 Task: Start in the project ArtiZen the sprint 'Security Hardening Sprint', with a duration of 2 weeks. Start in the project ArtiZen the sprint 'Security Hardening Sprint', with a duration of 1 week. Start in the project ArtiZen the sprint 'Security Hardening Sprint', with a duration of 3 weeks
Action: Mouse moved to (195, 53)
Screenshot: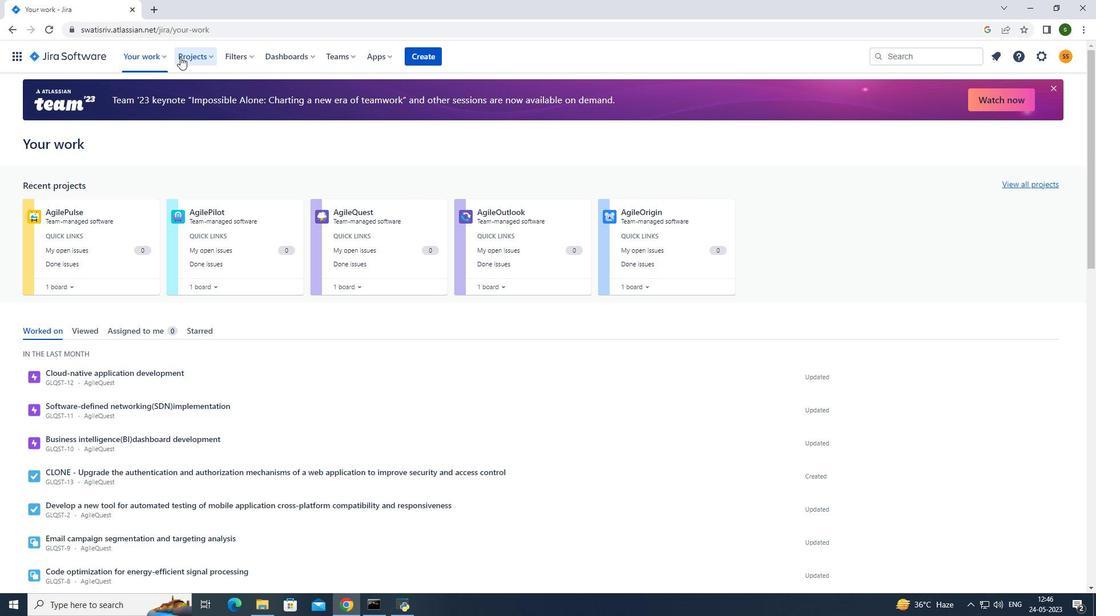 
Action: Mouse pressed left at (195, 53)
Screenshot: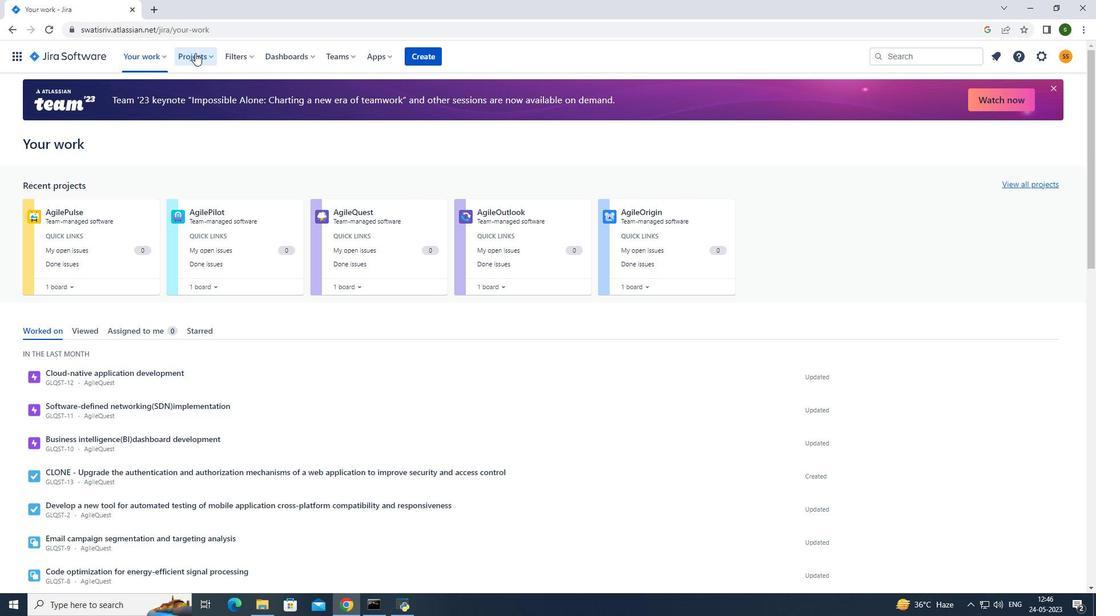 
Action: Mouse moved to (228, 105)
Screenshot: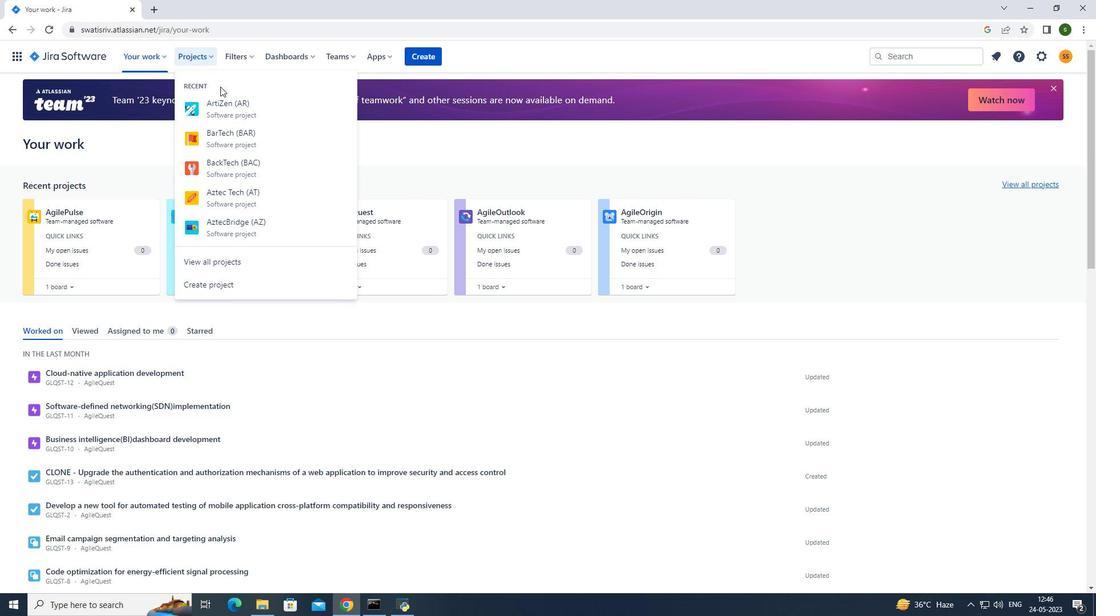 
Action: Mouse pressed left at (228, 105)
Screenshot: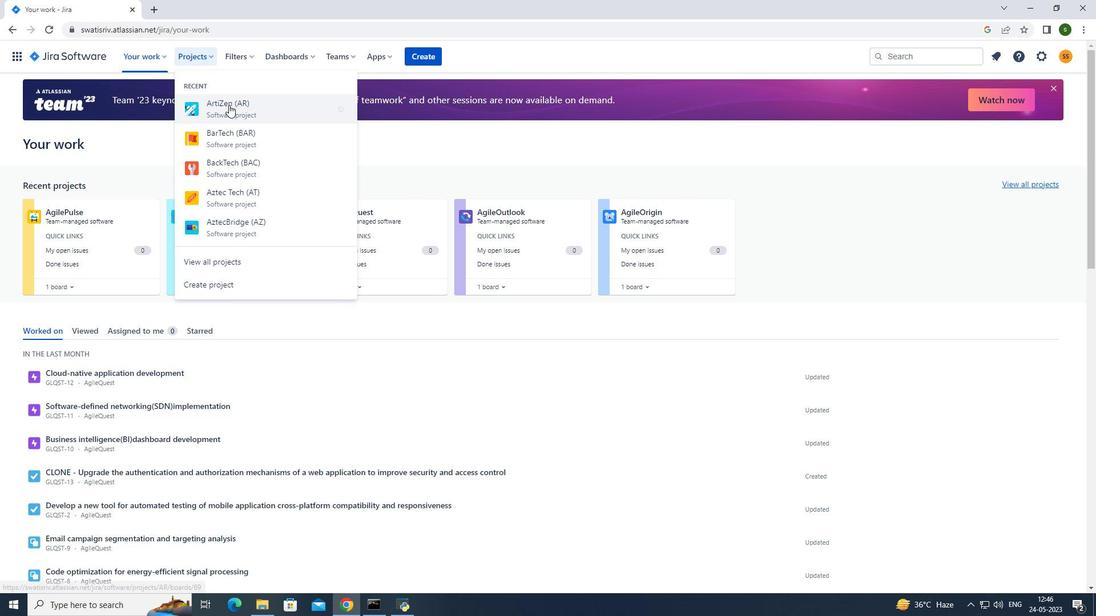 
Action: Mouse moved to (253, 397)
Screenshot: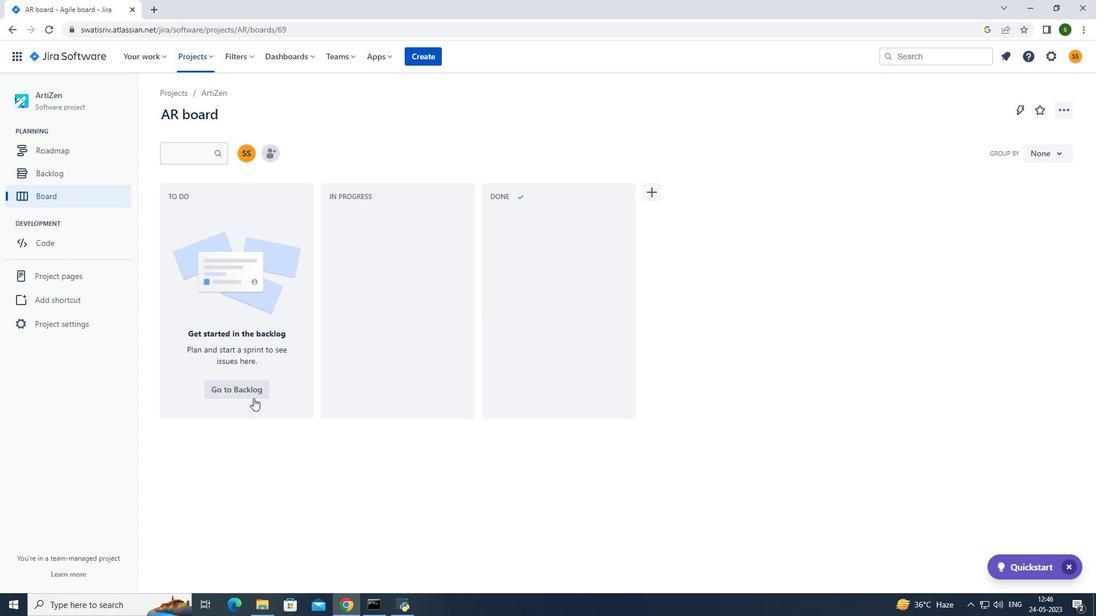 
Action: Mouse pressed left at (253, 397)
Screenshot: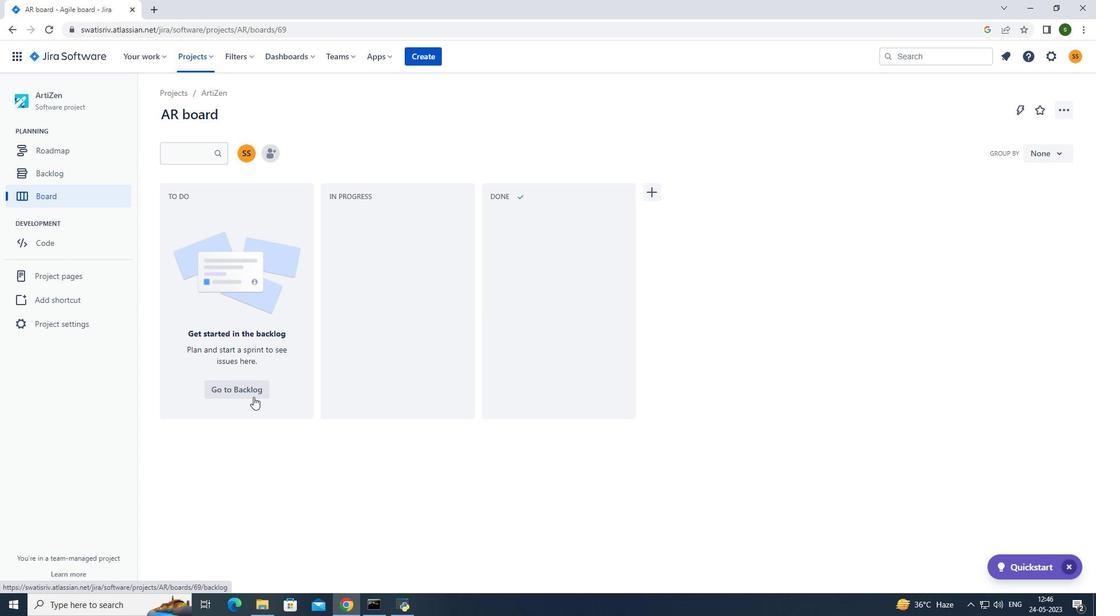 
Action: Mouse moved to (1015, 177)
Screenshot: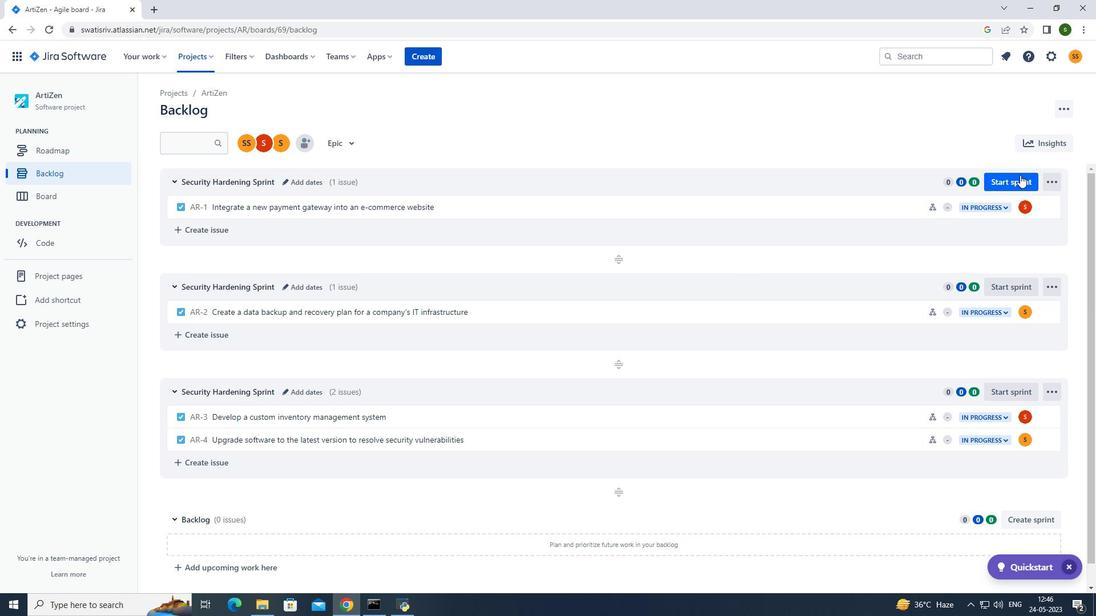 
Action: Mouse pressed left at (1015, 177)
Screenshot: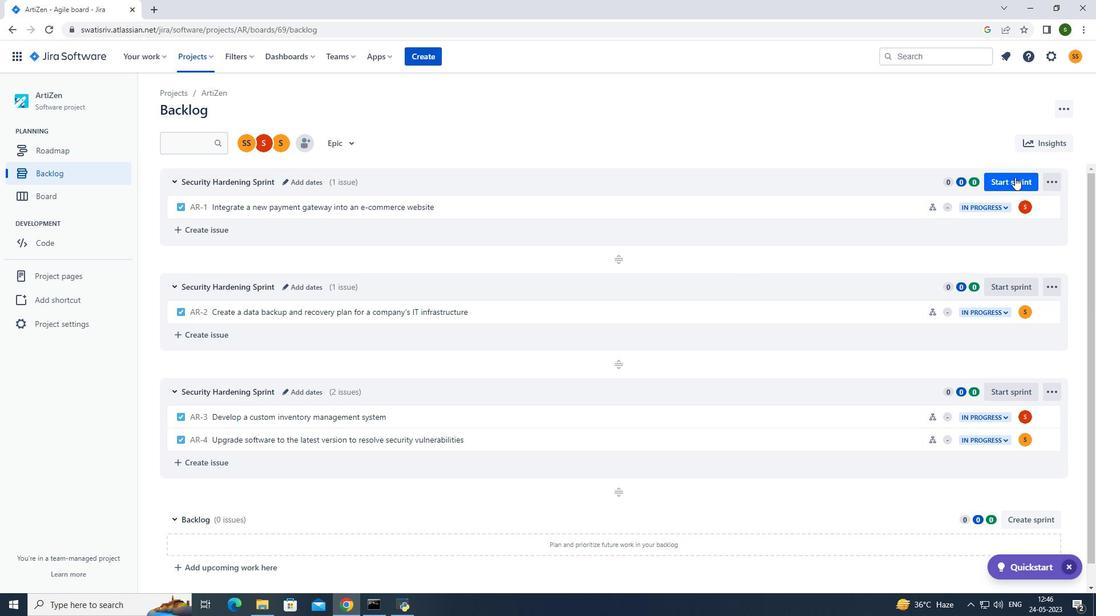 
Action: Mouse moved to (471, 206)
Screenshot: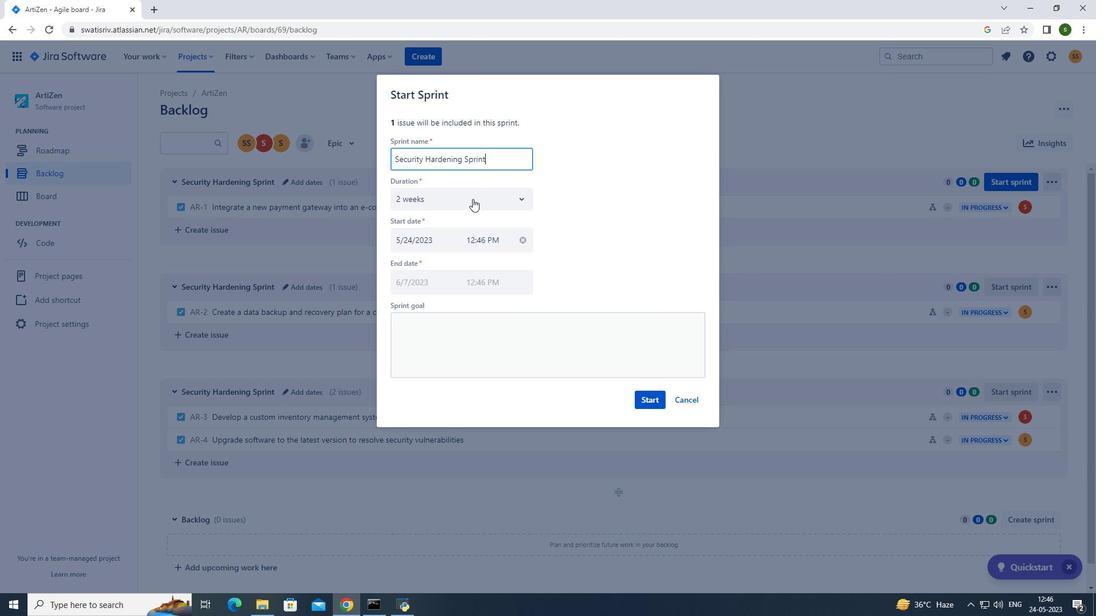 
Action: Mouse pressed left at (471, 206)
Screenshot: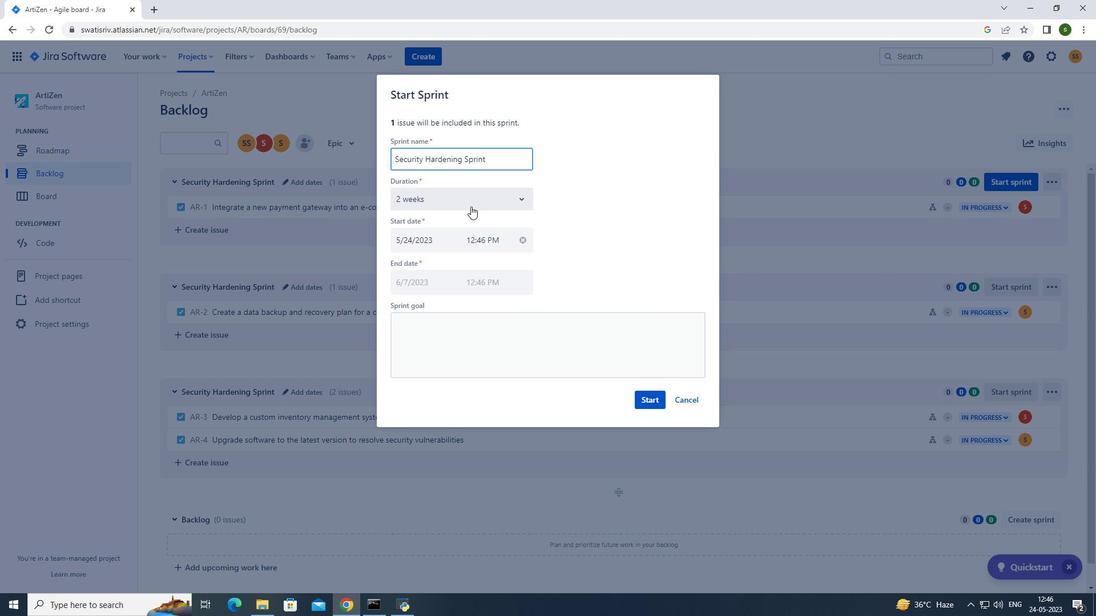 
Action: Mouse moved to (445, 248)
Screenshot: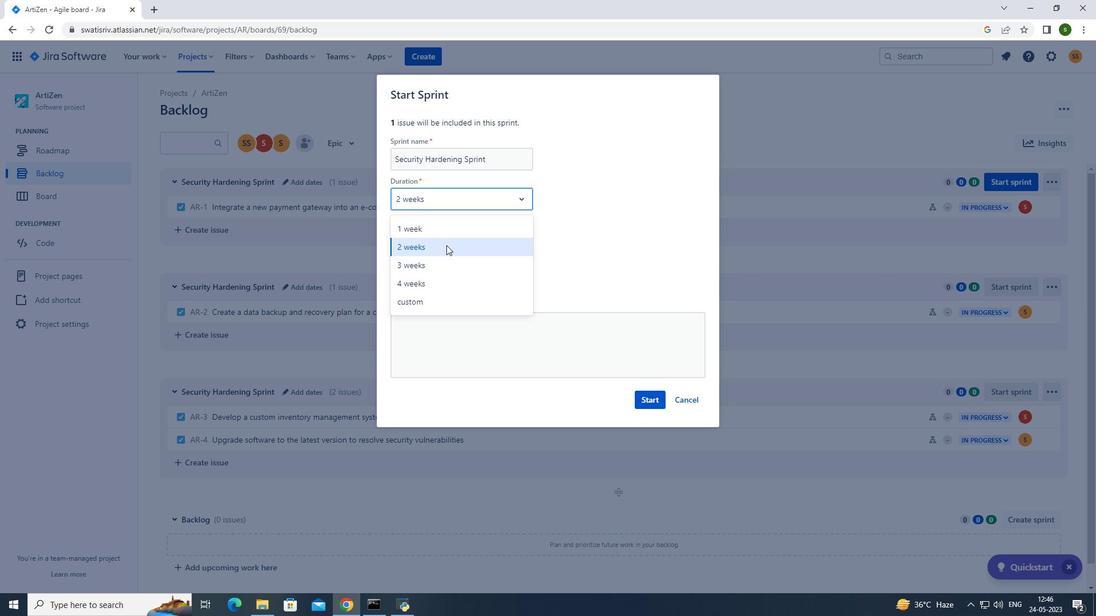 
Action: Mouse pressed left at (445, 248)
Screenshot: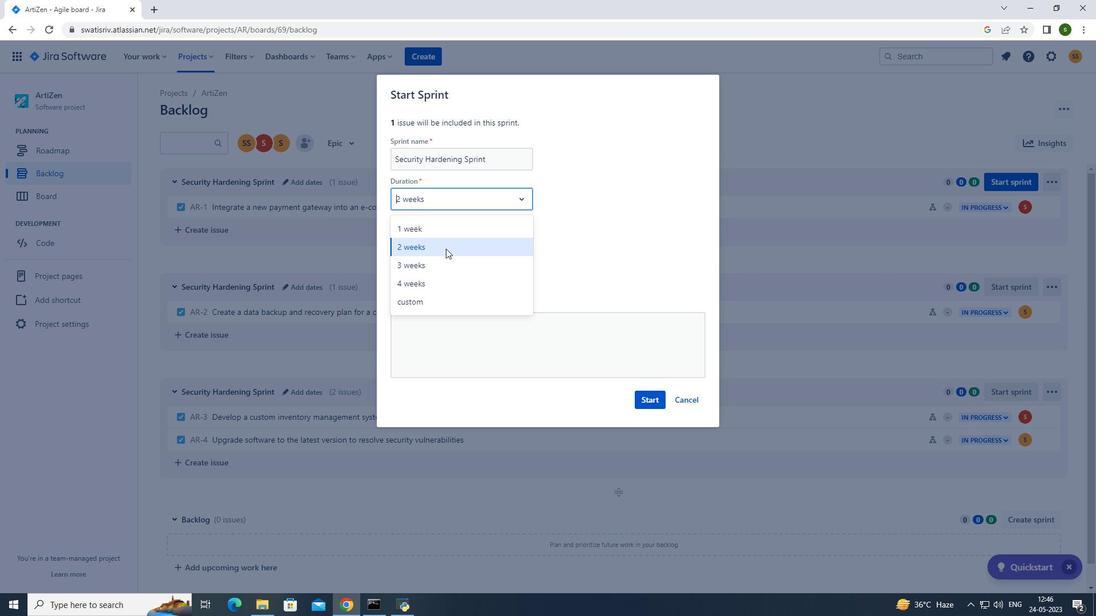 
Action: Mouse moved to (654, 399)
Screenshot: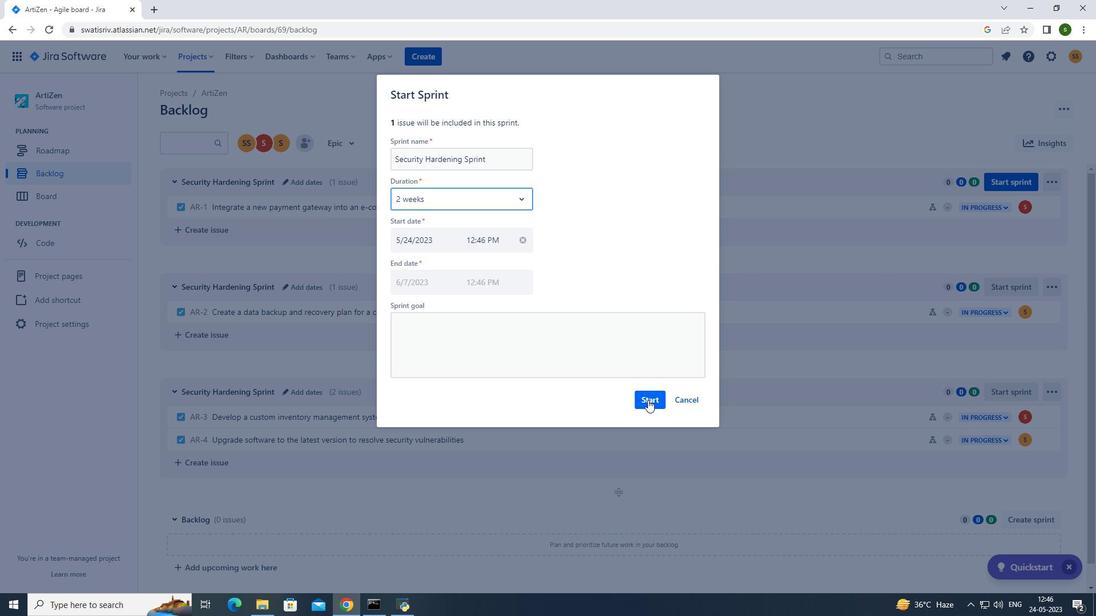
Action: Mouse pressed left at (654, 399)
Screenshot: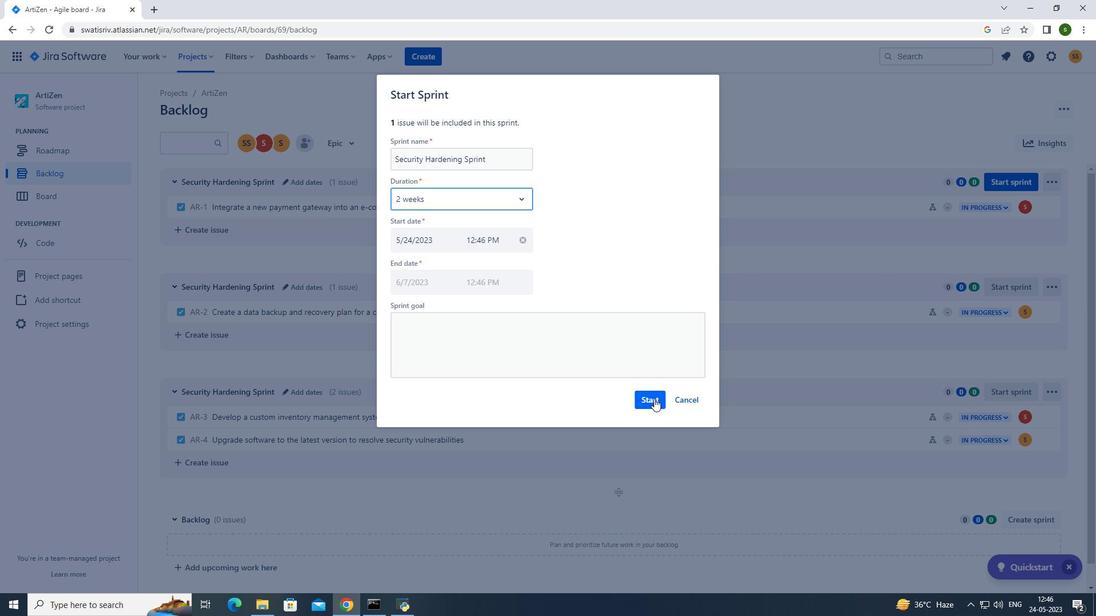 
Action: Mouse moved to (208, 58)
Screenshot: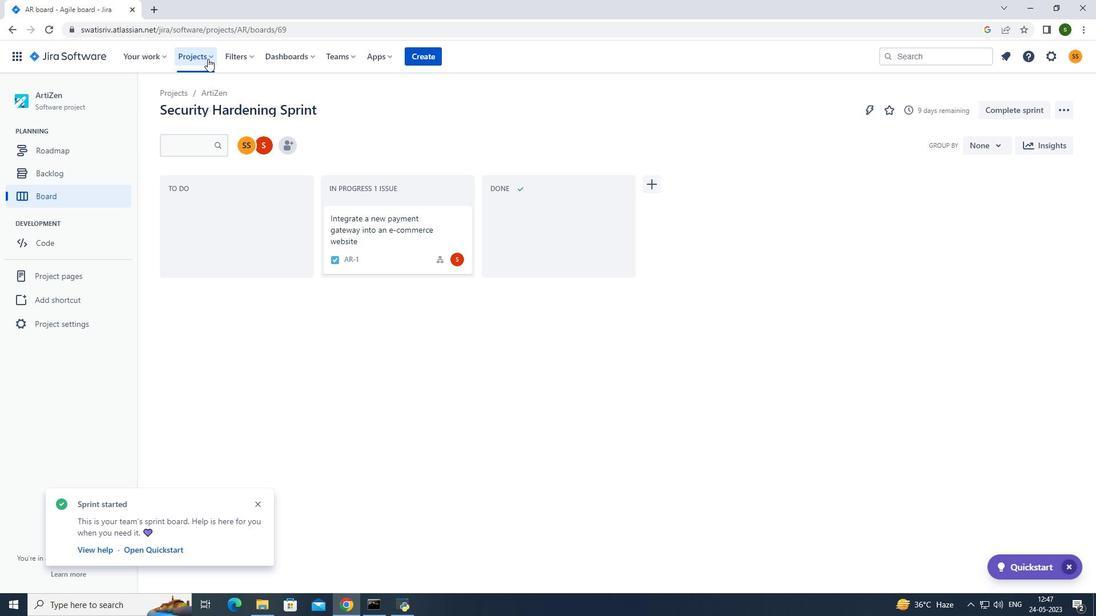 
Action: Mouse pressed left at (208, 58)
Screenshot: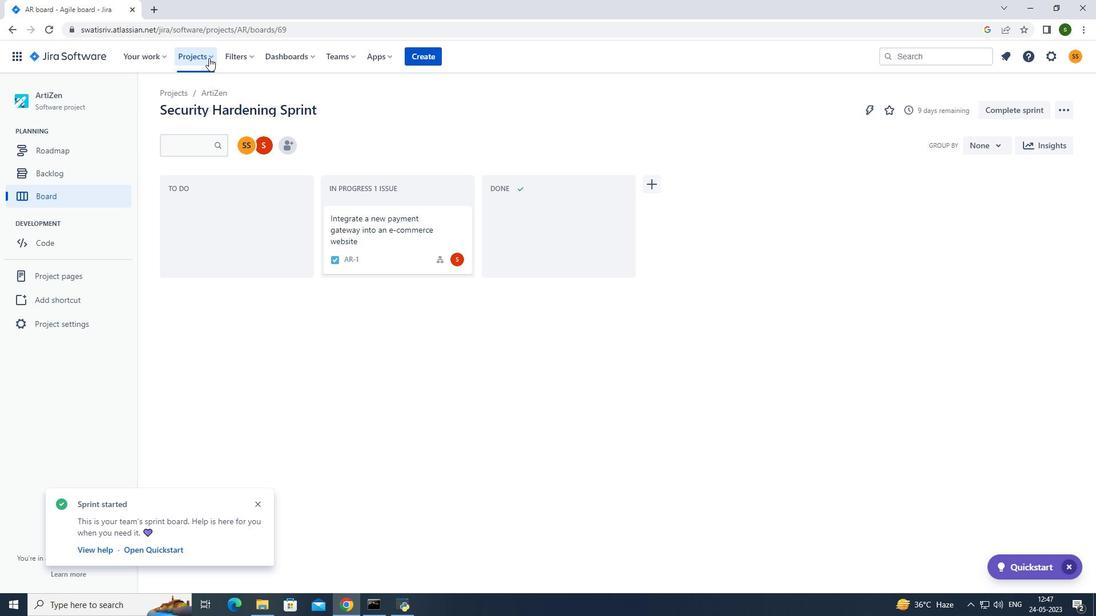 
Action: Mouse moved to (219, 106)
Screenshot: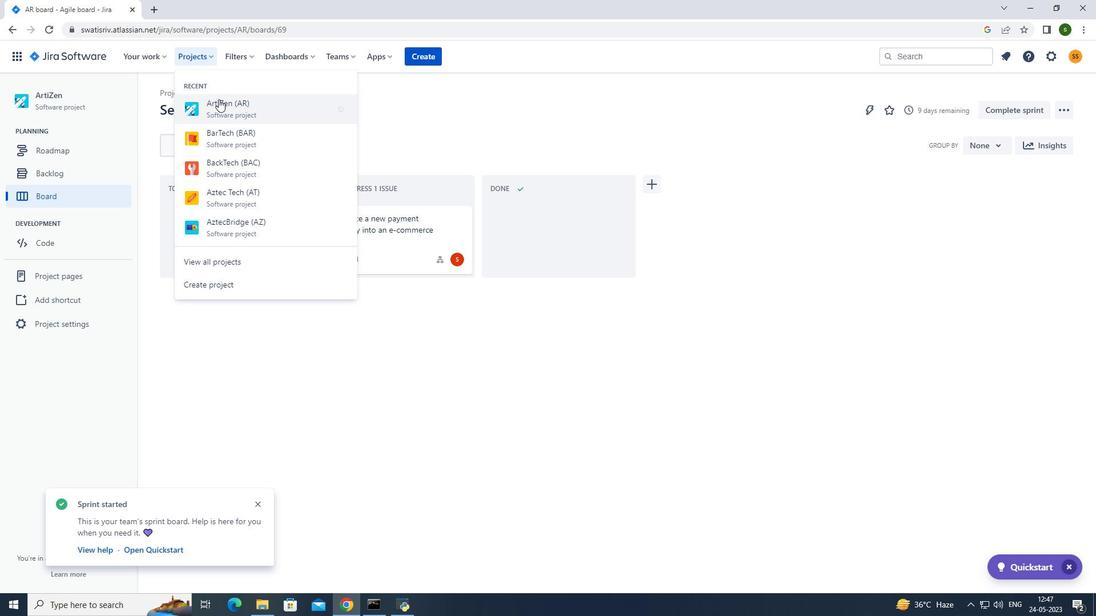
Action: Mouse pressed left at (219, 106)
Screenshot: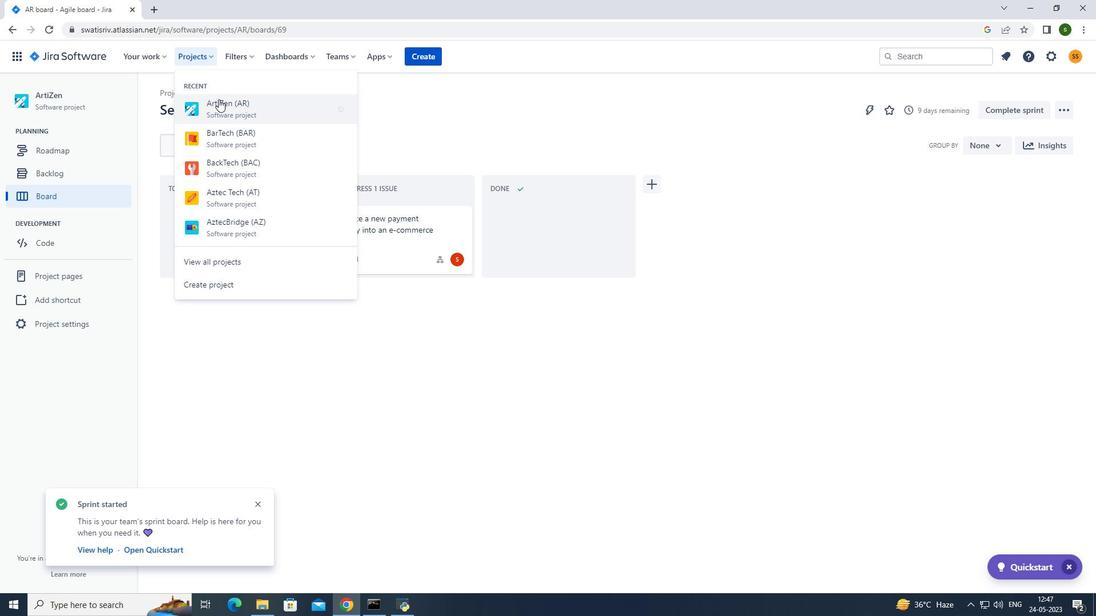 
Action: Mouse moved to (98, 173)
Screenshot: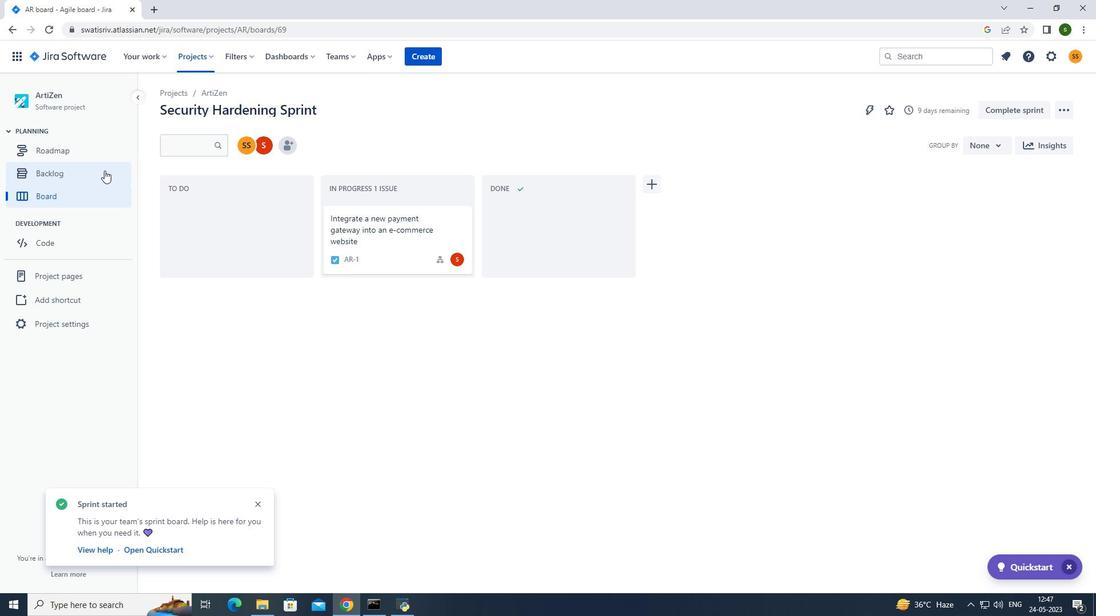 
Action: Mouse pressed left at (98, 173)
Screenshot: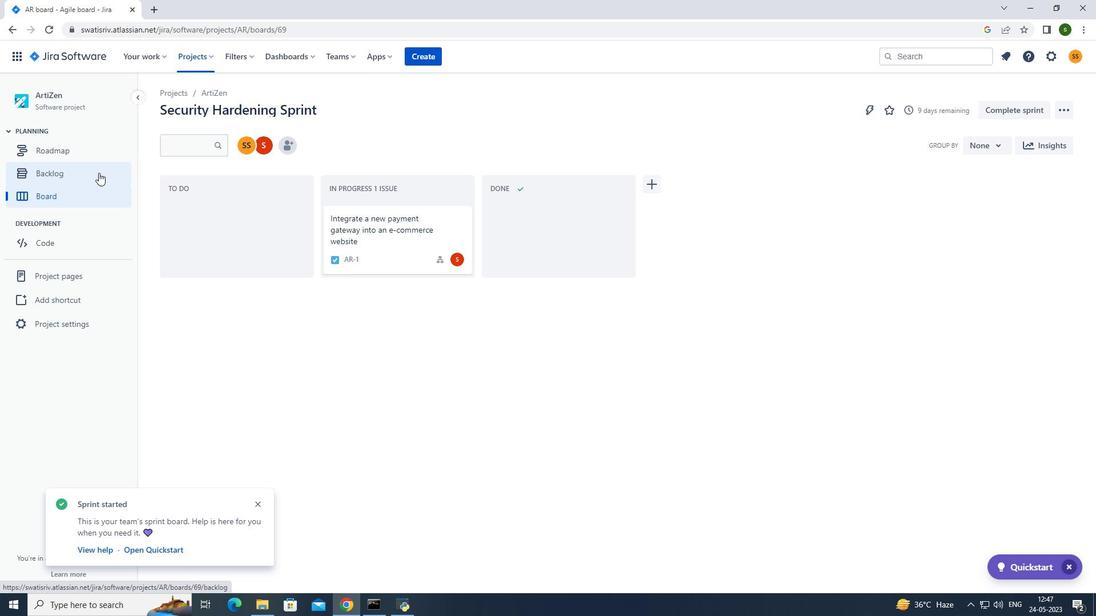 
Action: Mouse moved to (1021, 279)
Screenshot: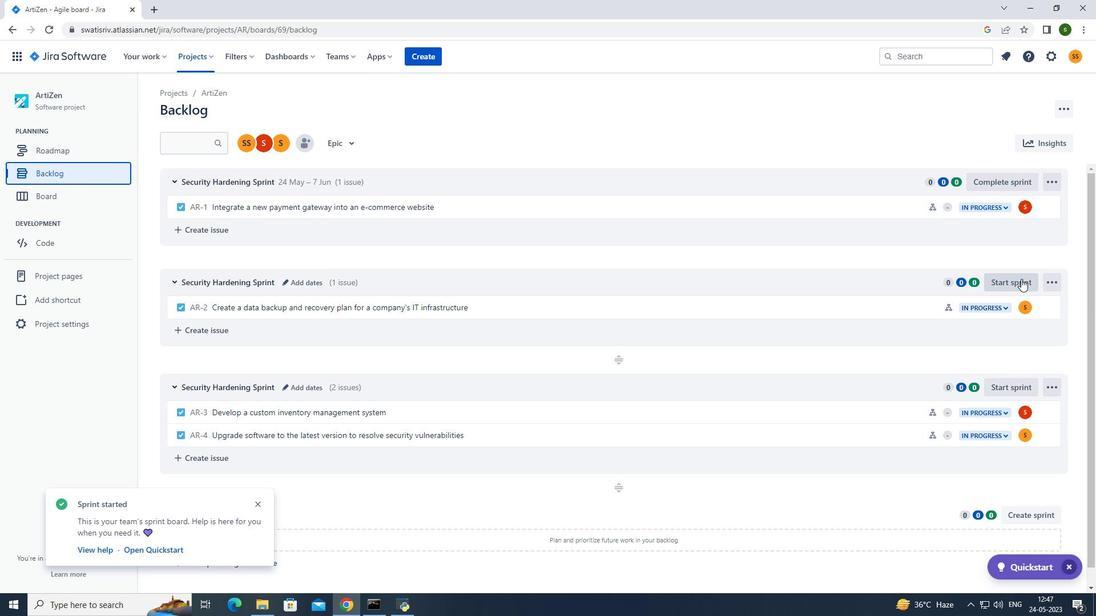 
Action: Mouse pressed left at (1021, 279)
Screenshot: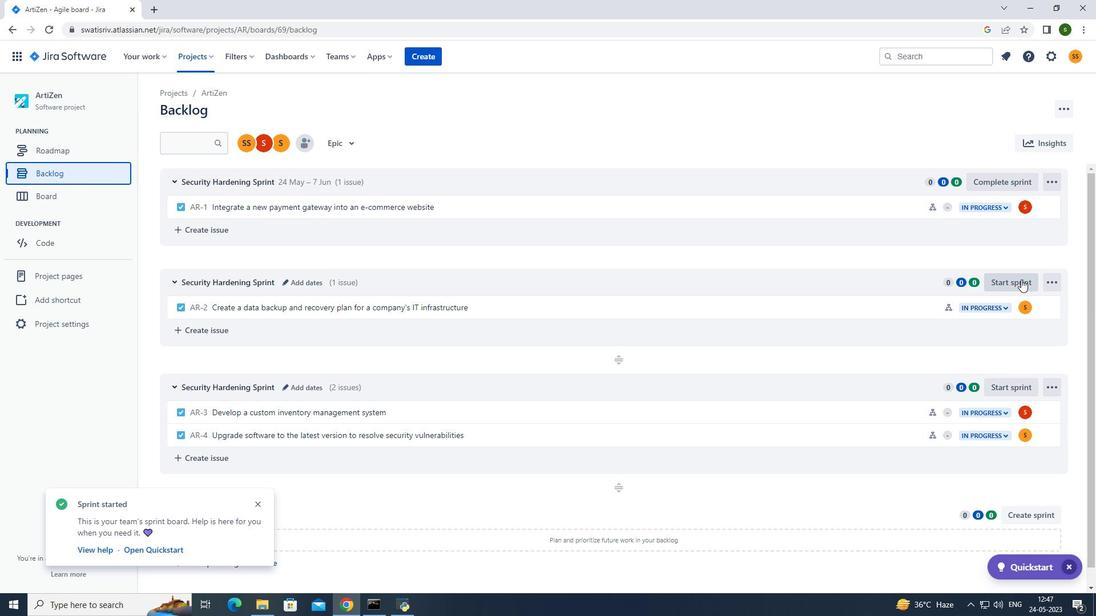 
Action: Mouse moved to (500, 198)
Screenshot: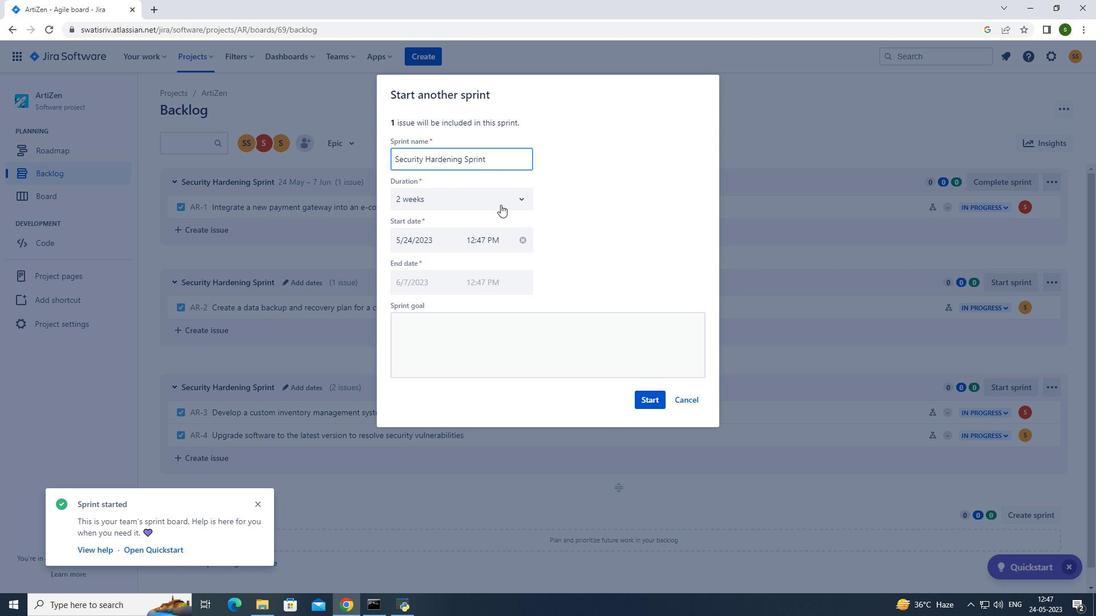 
Action: Mouse pressed left at (500, 198)
Screenshot: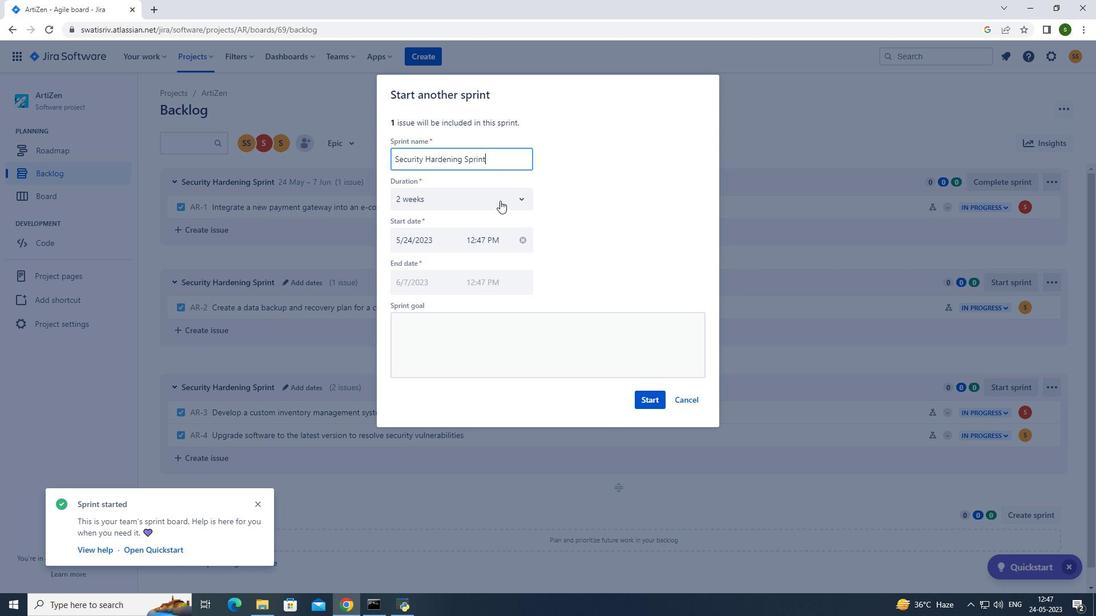 
Action: Mouse moved to (448, 232)
Screenshot: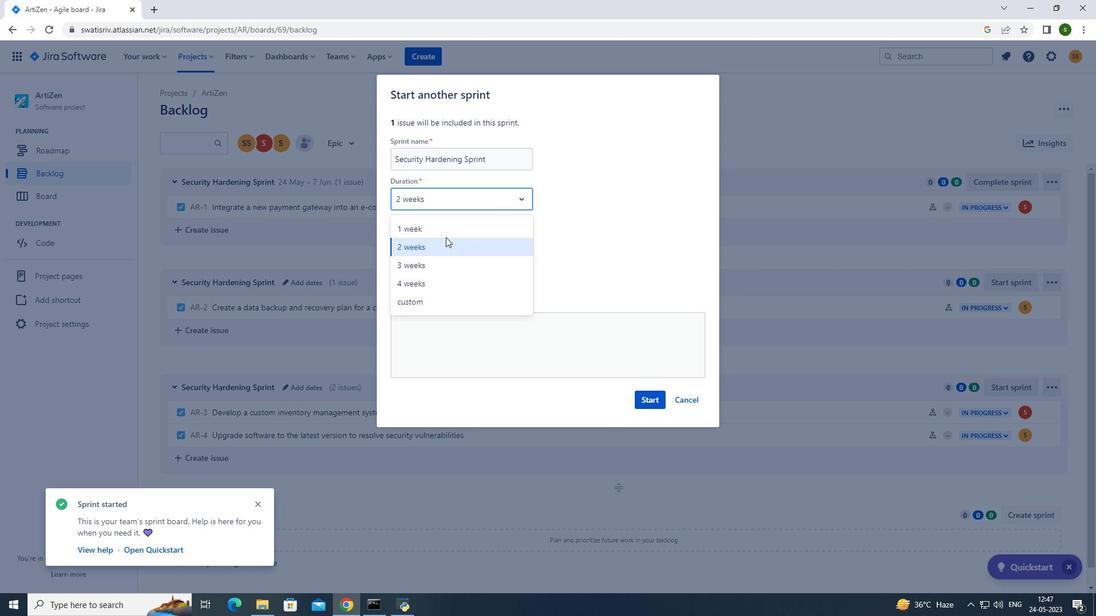 
Action: Mouse pressed left at (448, 232)
Screenshot: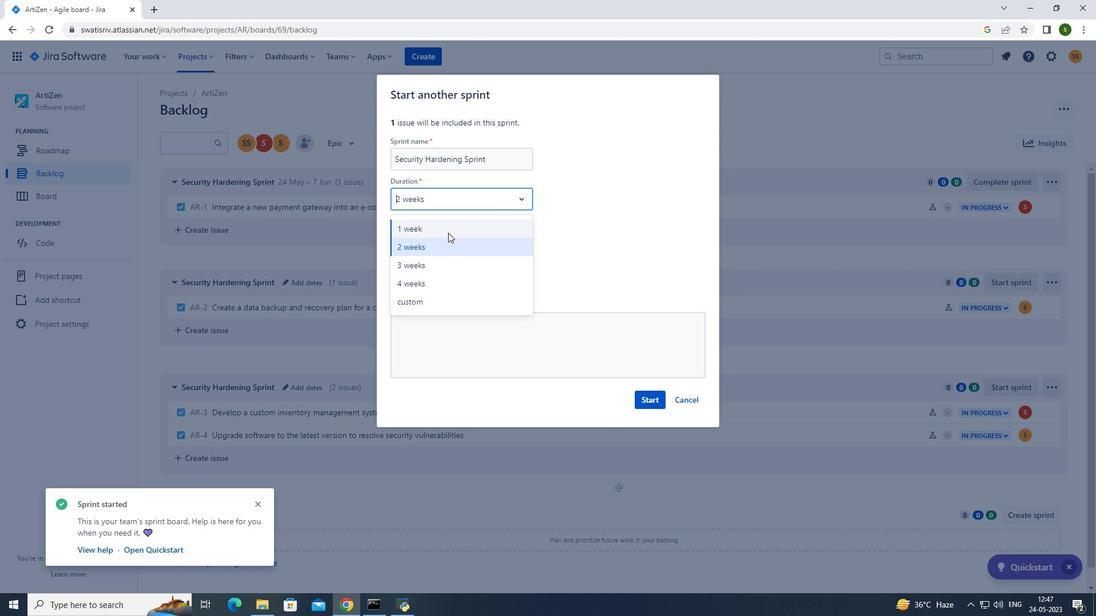 
Action: Mouse moved to (645, 399)
Screenshot: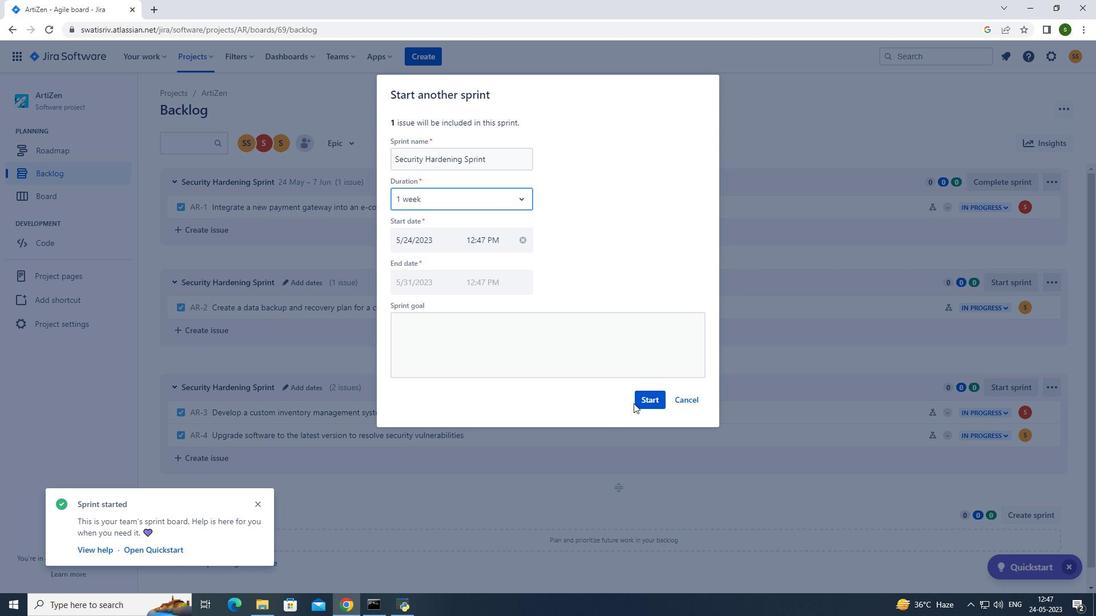 
Action: Mouse pressed left at (645, 399)
Screenshot: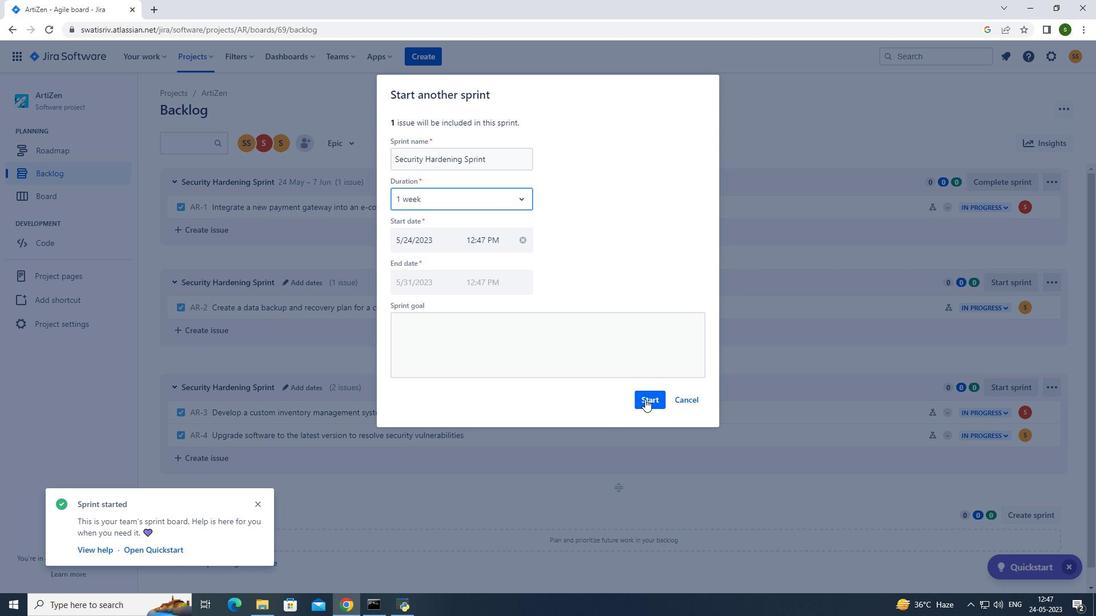 
Action: Mouse moved to (198, 60)
Screenshot: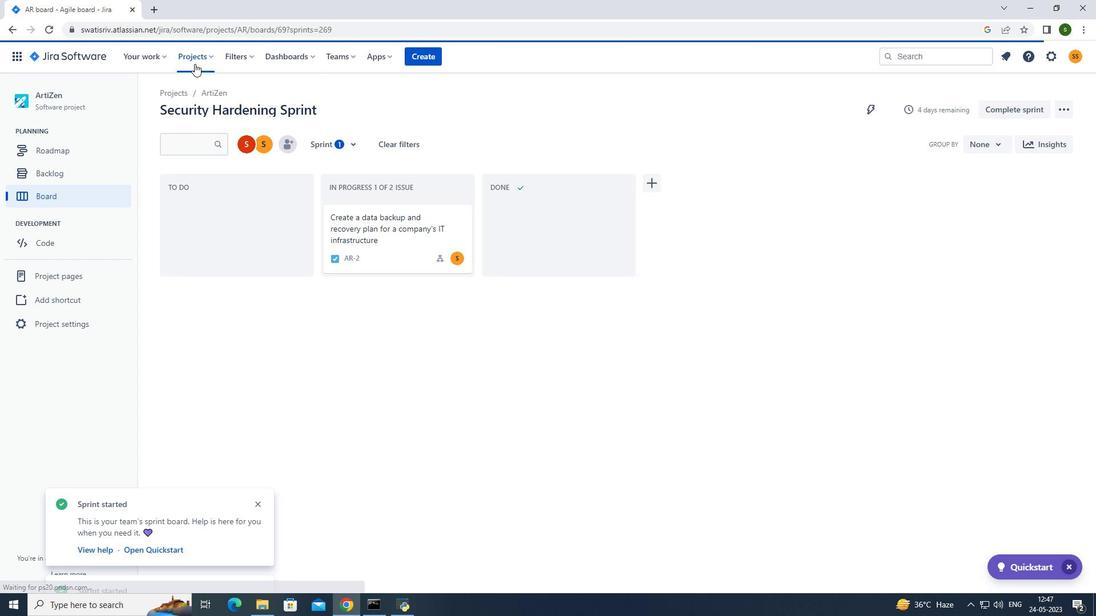 
Action: Mouse pressed left at (198, 60)
Screenshot: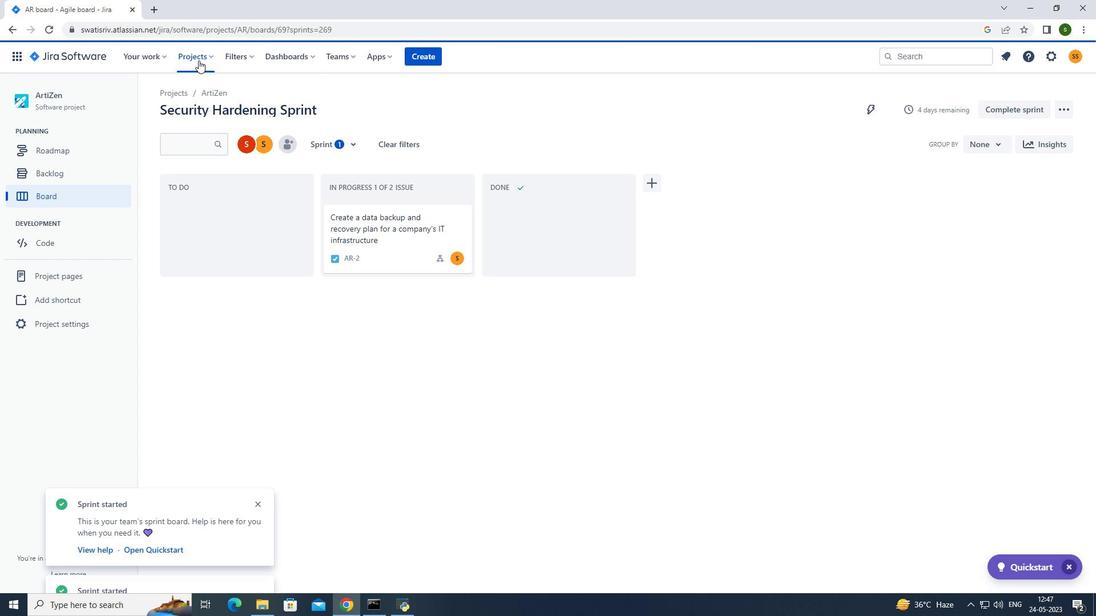 
Action: Mouse moved to (223, 105)
Screenshot: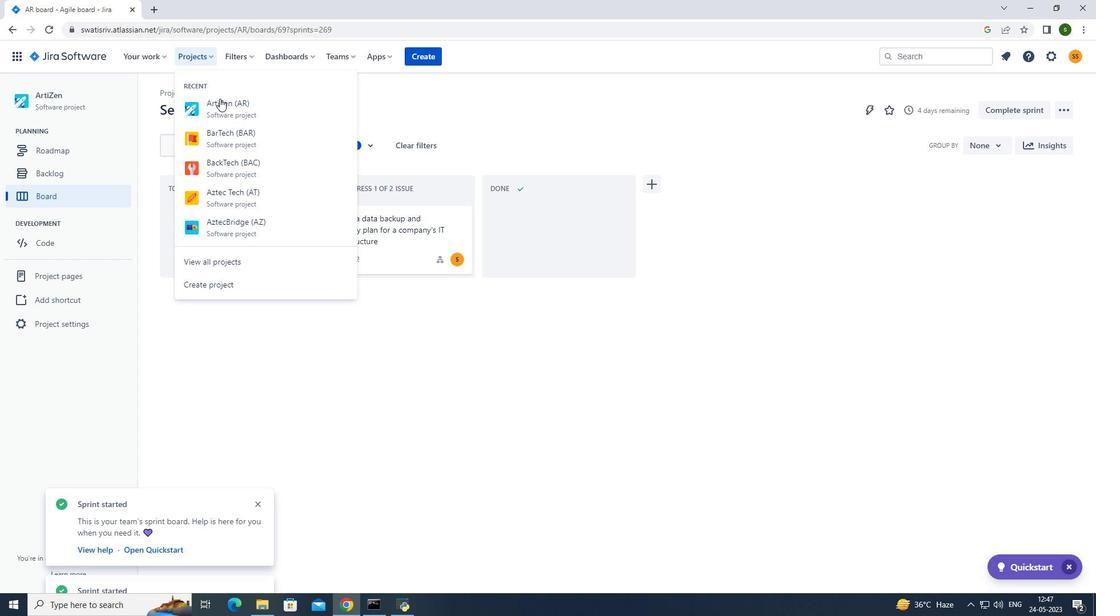 
Action: Mouse pressed left at (223, 105)
Screenshot: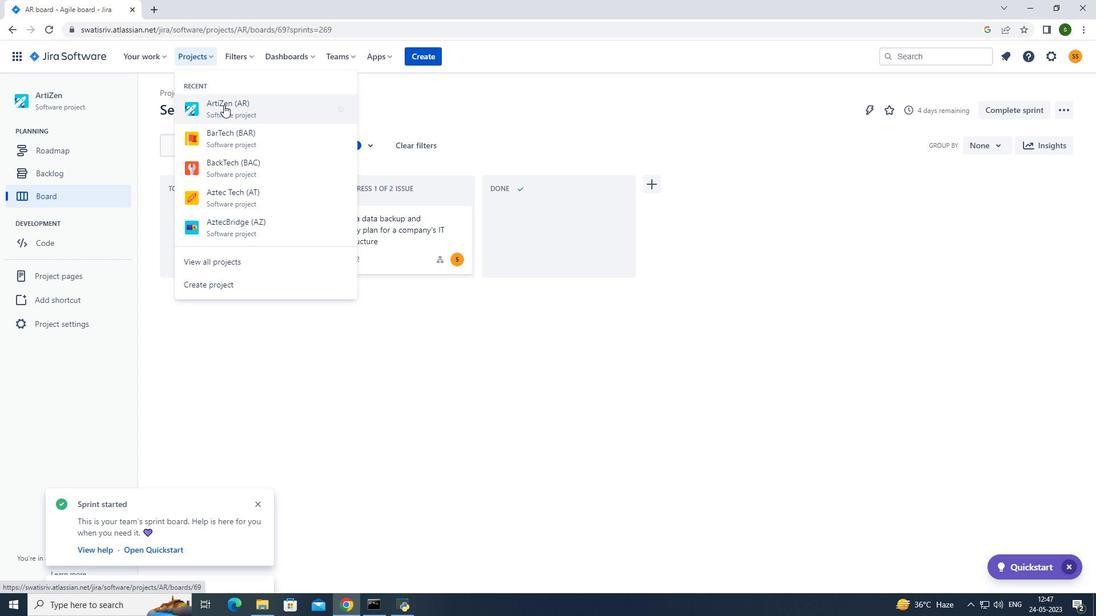 
Action: Mouse moved to (82, 167)
Screenshot: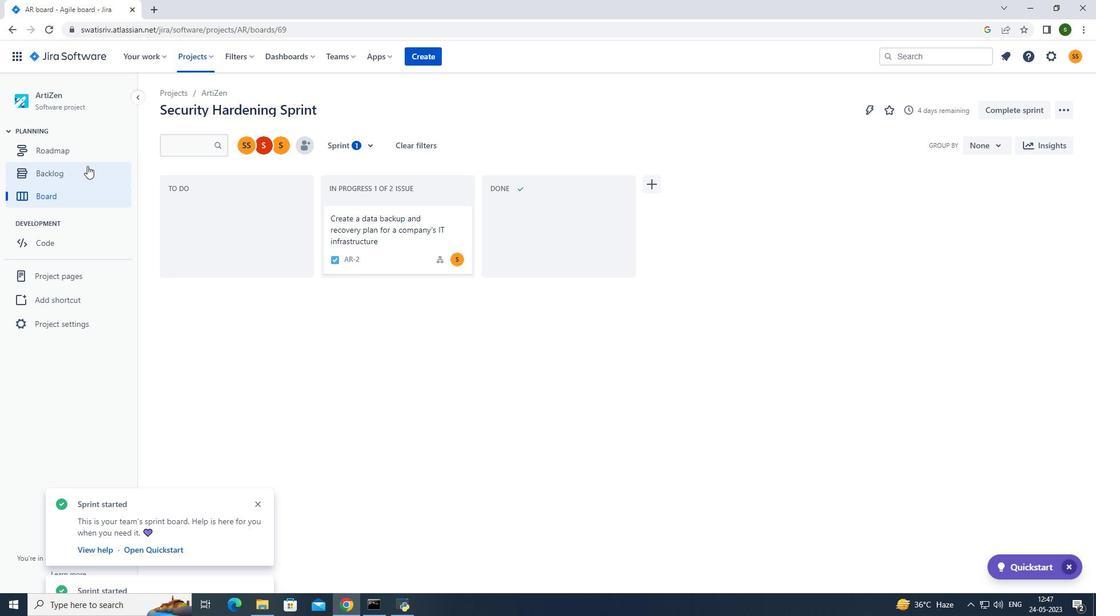 
Action: Mouse pressed left at (82, 167)
Screenshot: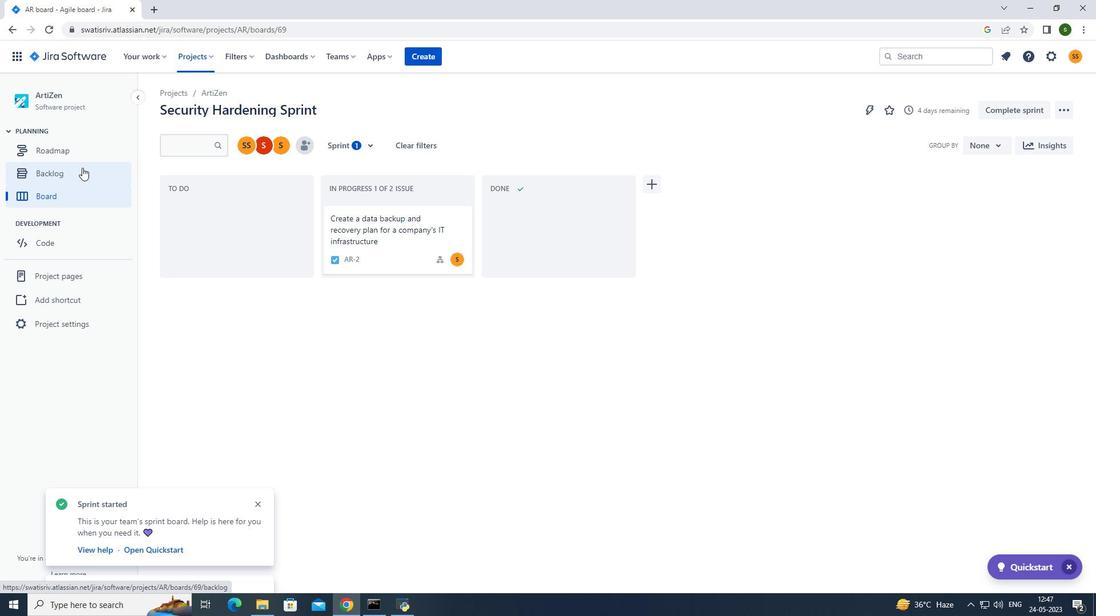 
Action: Mouse moved to (1026, 381)
Screenshot: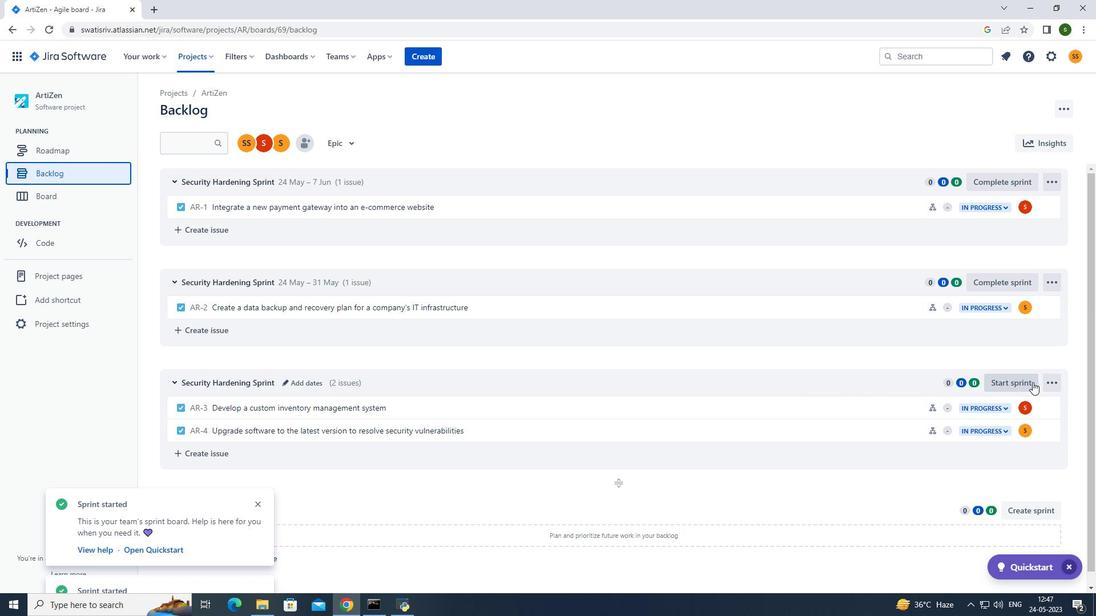 
Action: Mouse pressed left at (1026, 381)
Screenshot: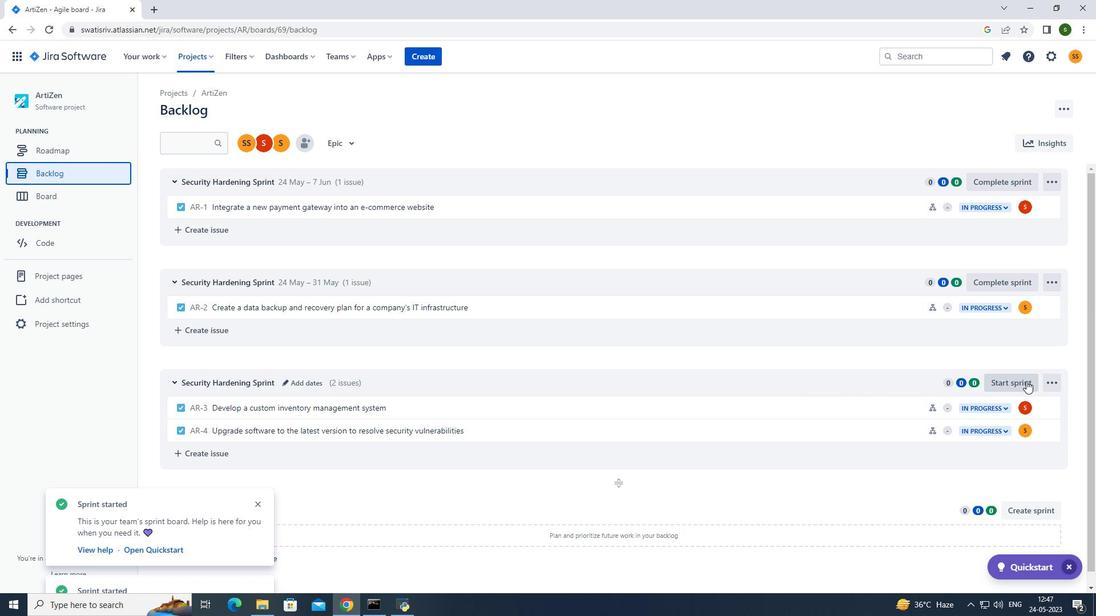 
Action: Mouse moved to (482, 194)
Screenshot: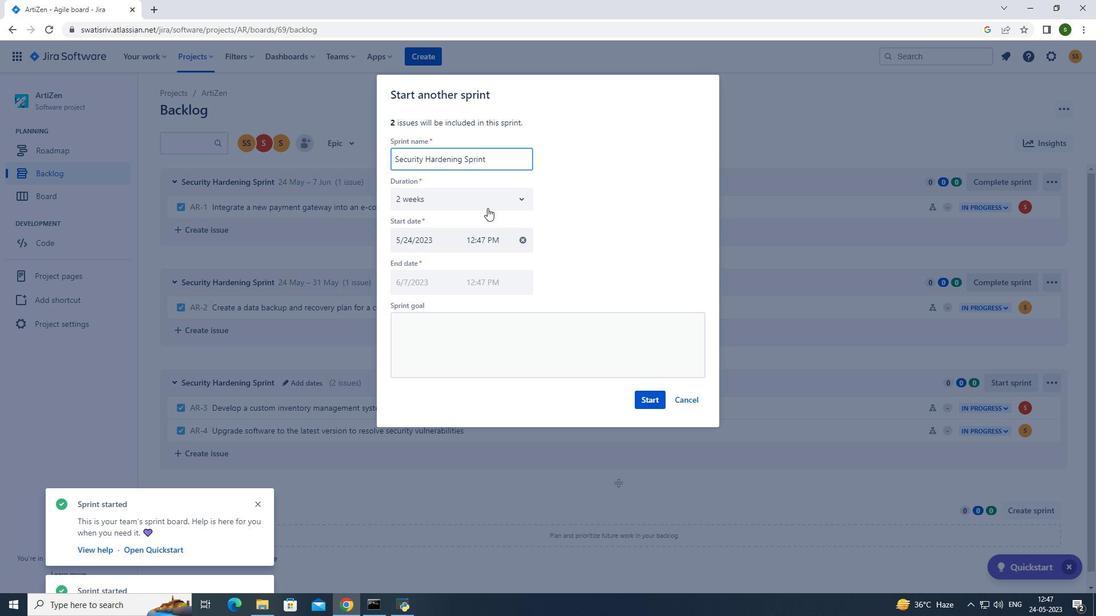 
Action: Mouse pressed left at (482, 194)
Screenshot: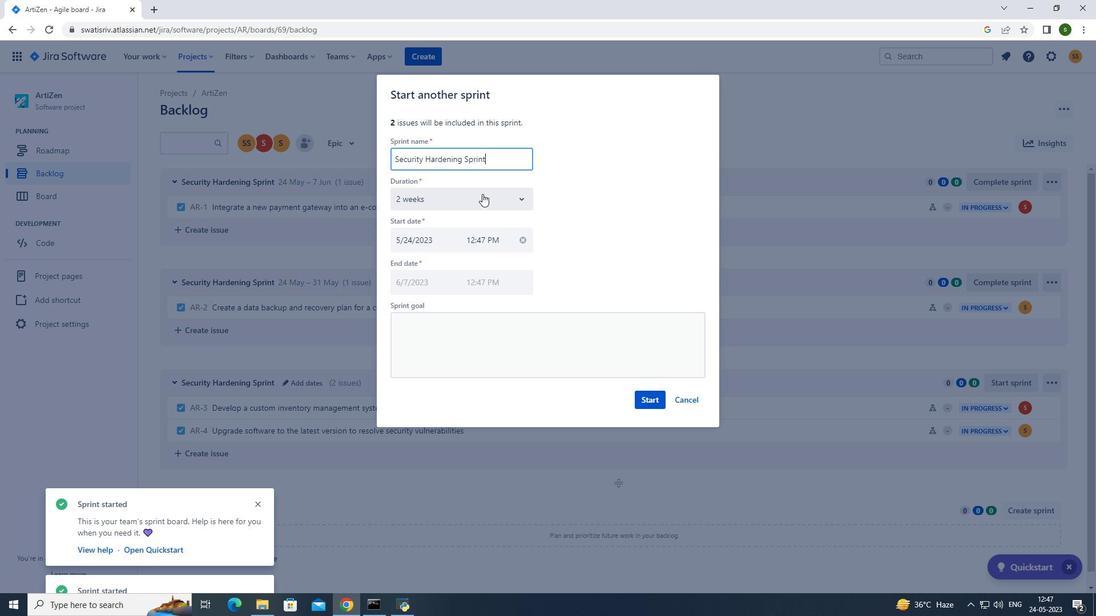 
Action: Mouse moved to (430, 226)
Screenshot: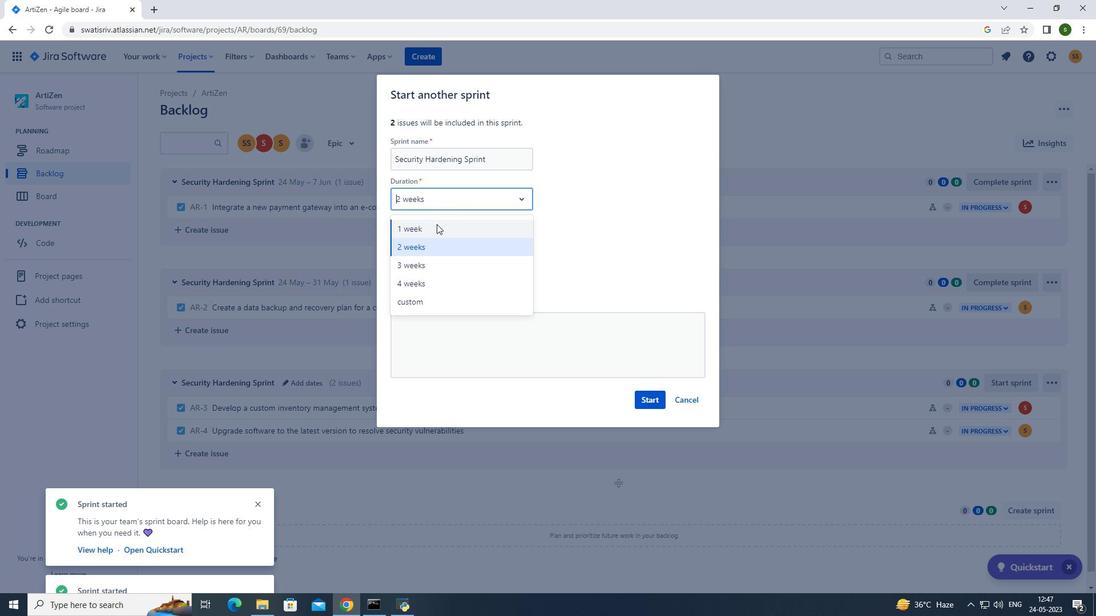 
Action: Mouse pressed left at (430, 226)
Screenshot: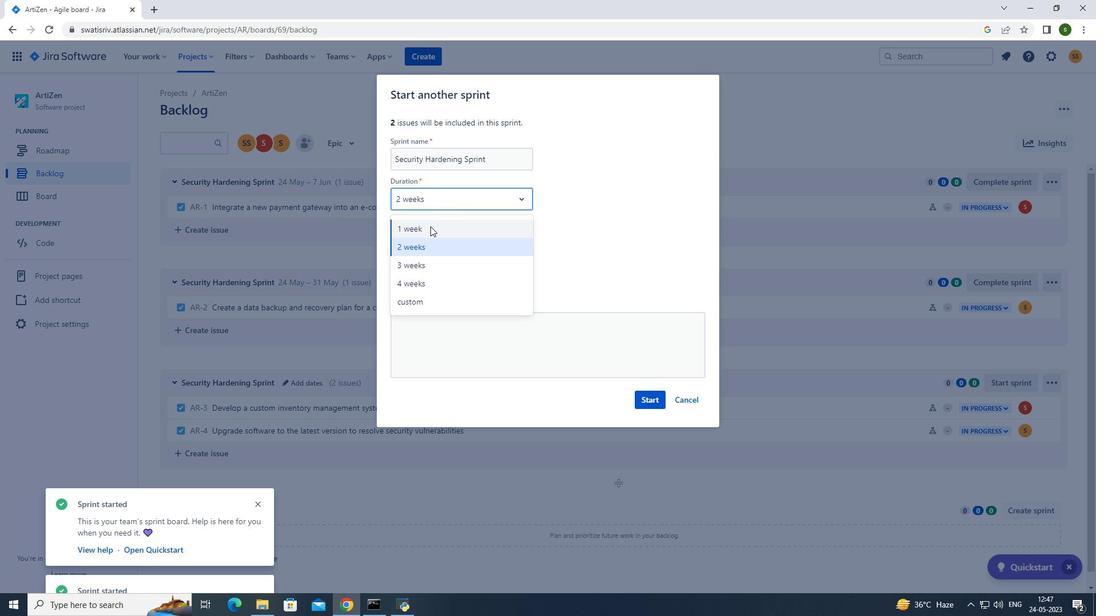 
Action: Mouse moved to (649, 400)
Screenshot: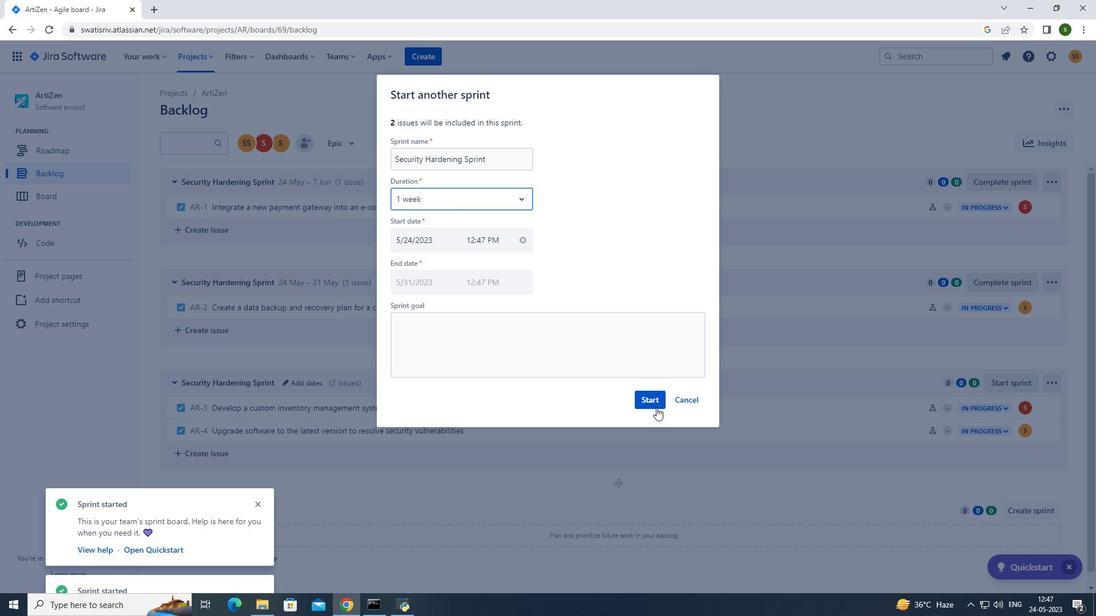 
Action: Mouse pressed left at (649, 400)
Screenshot: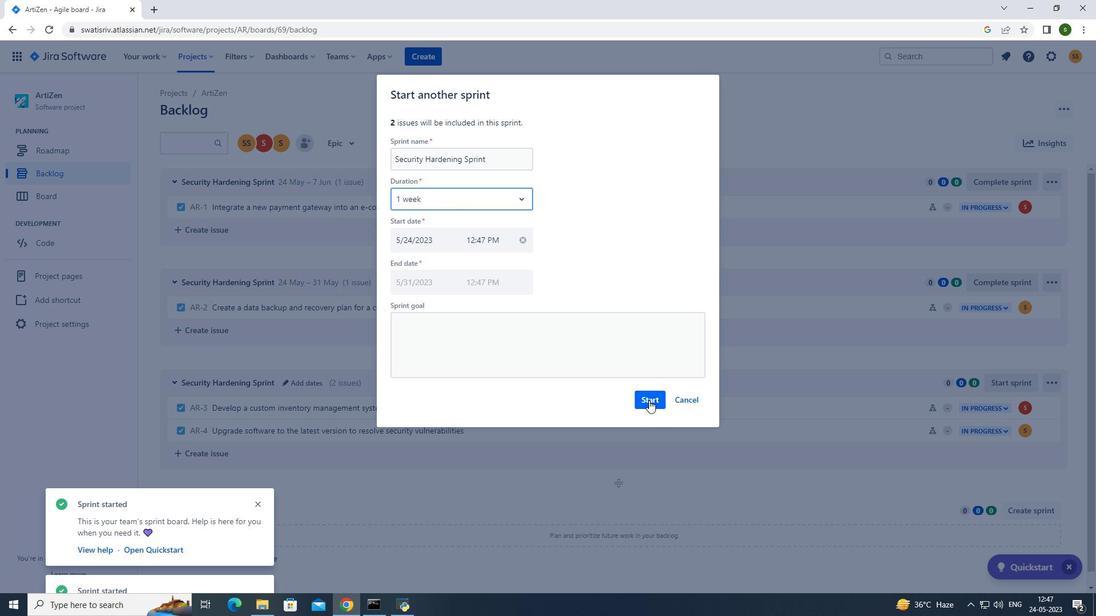 
Action: Mouse moved to (608, 115)
Screenshot: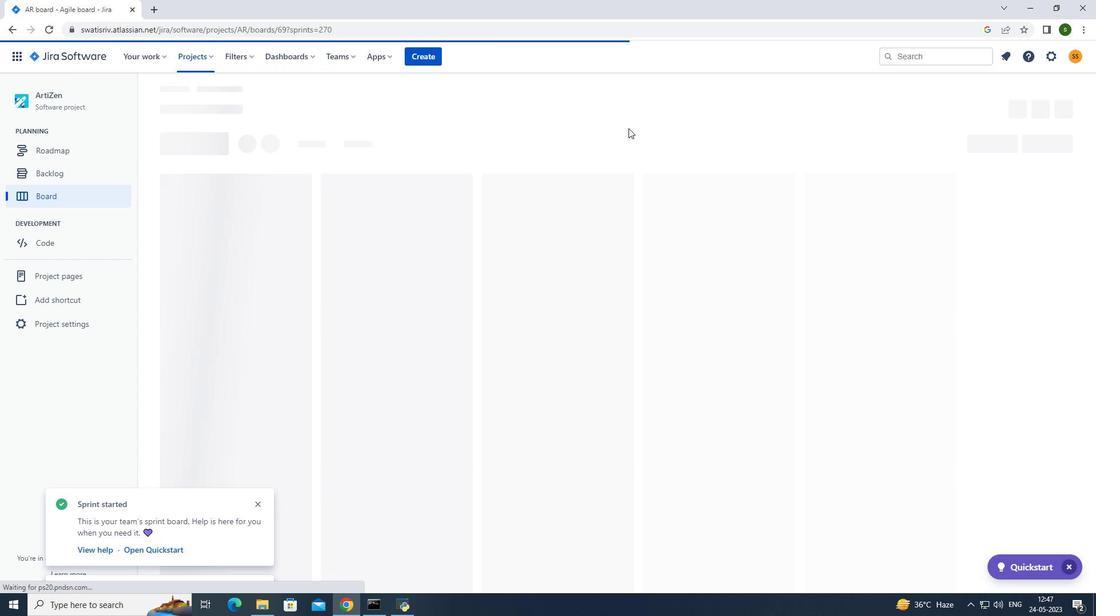 
Action: Mouse pressed left at (608, 115)
Screenshot: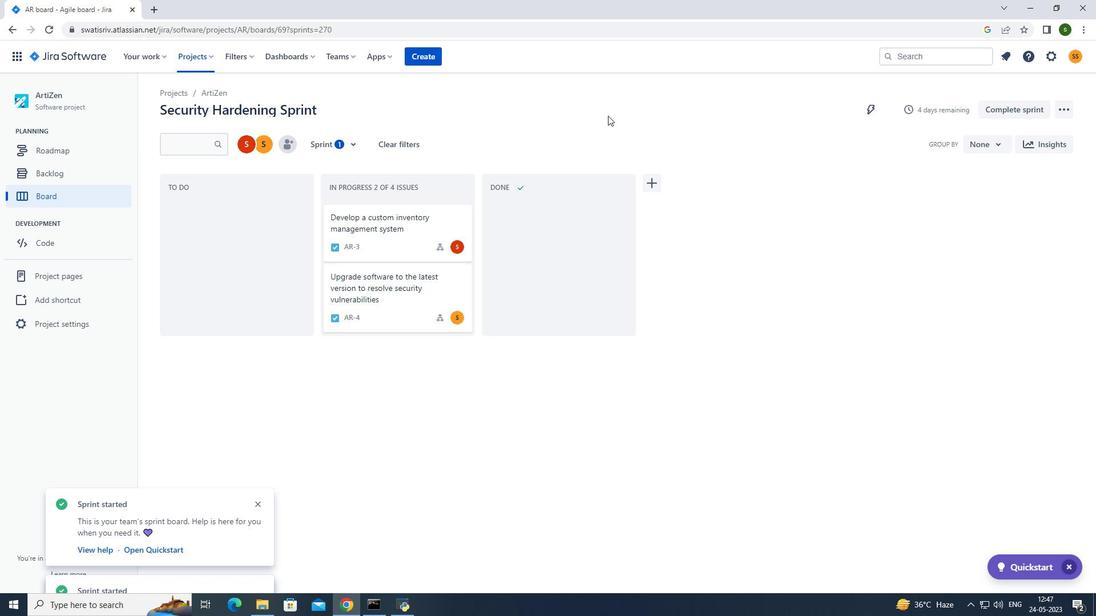 
